 Task: Add a dependency to the task Upgrade and migrate company contract review to a cloud-based solution , the existing task  Integrate website with a new email management tool in the project ConvertTech
Action: Mouse moved to (1024, 395)
Screenshot: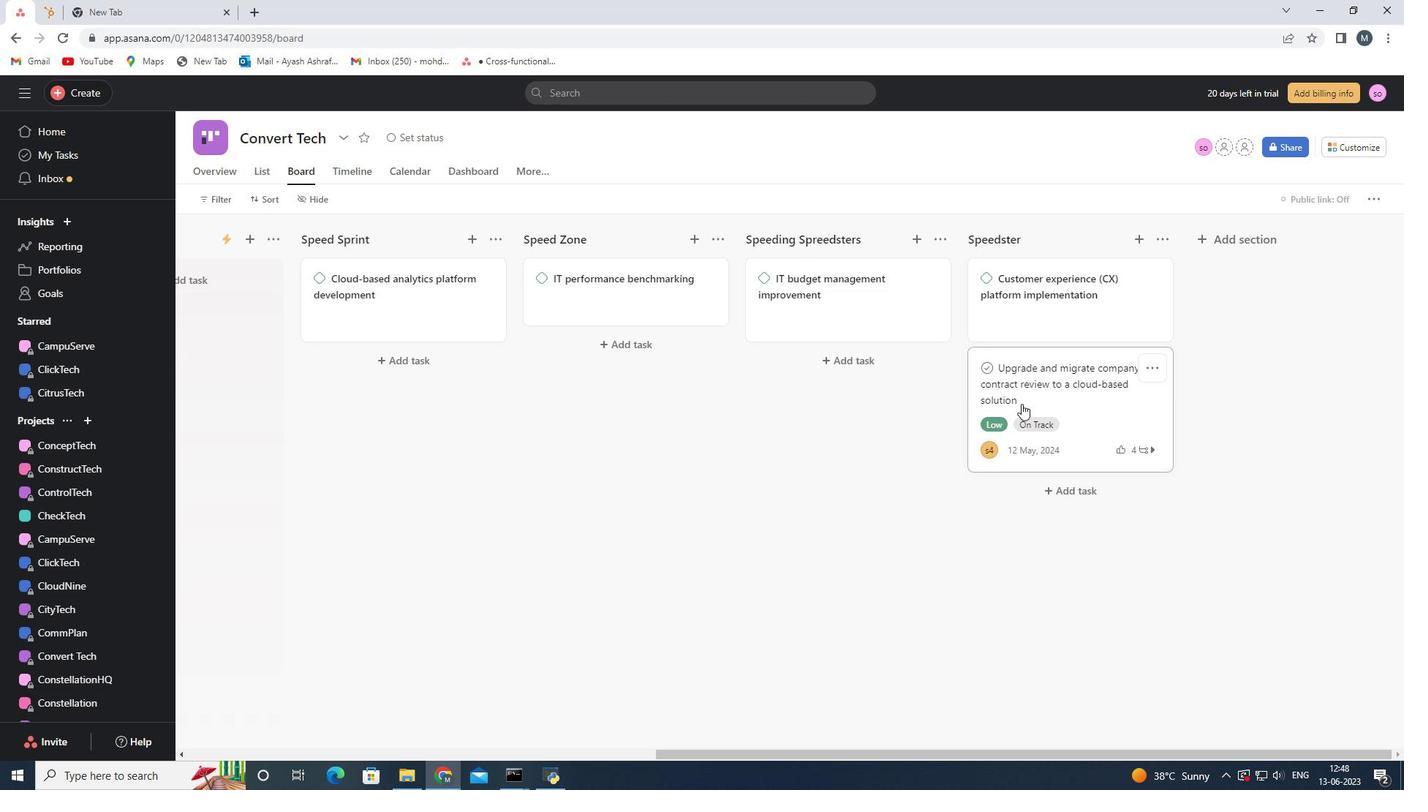 
Action: Mouse pressed left at (1024, 395)
Screenshot: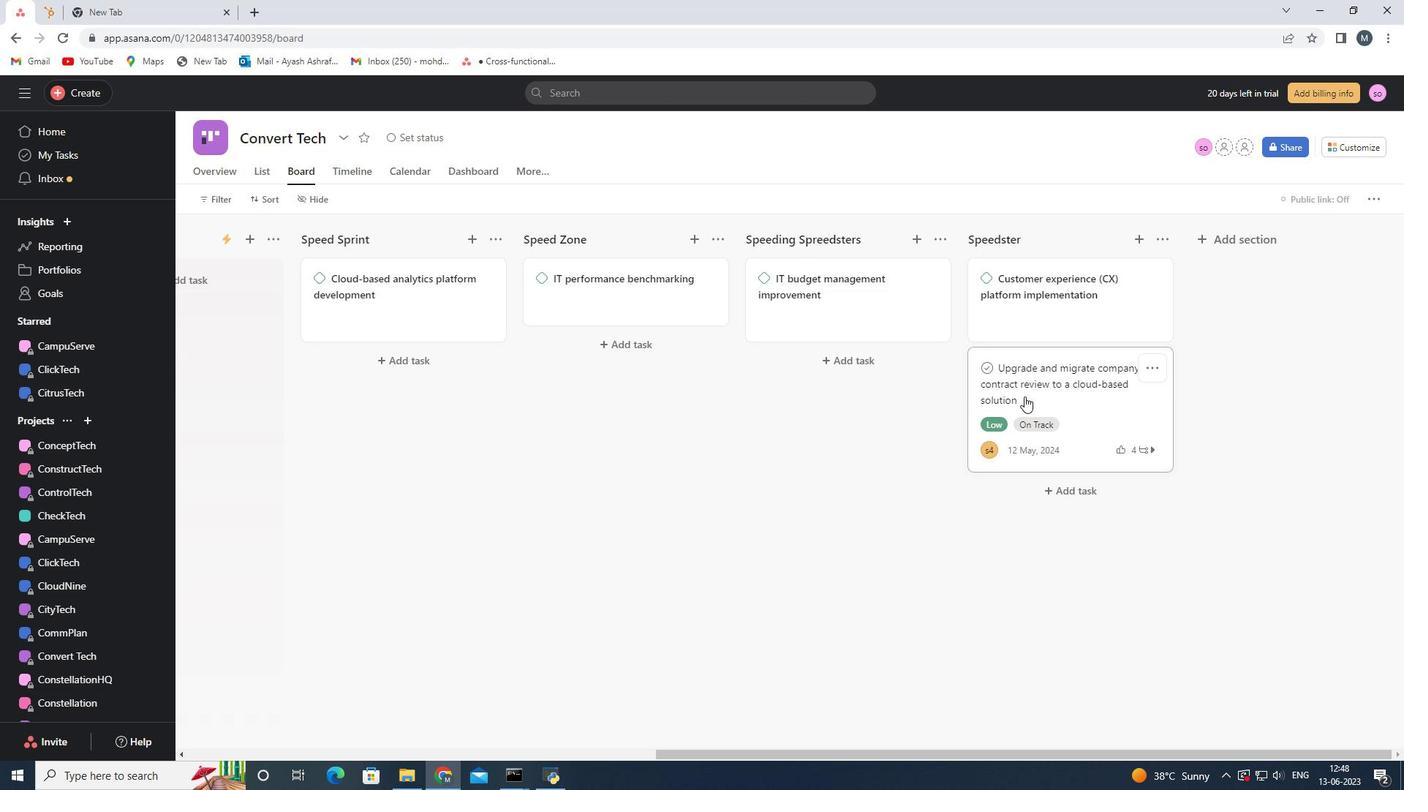 
Action: Mouse moved to (1038, 452)
Screenshot: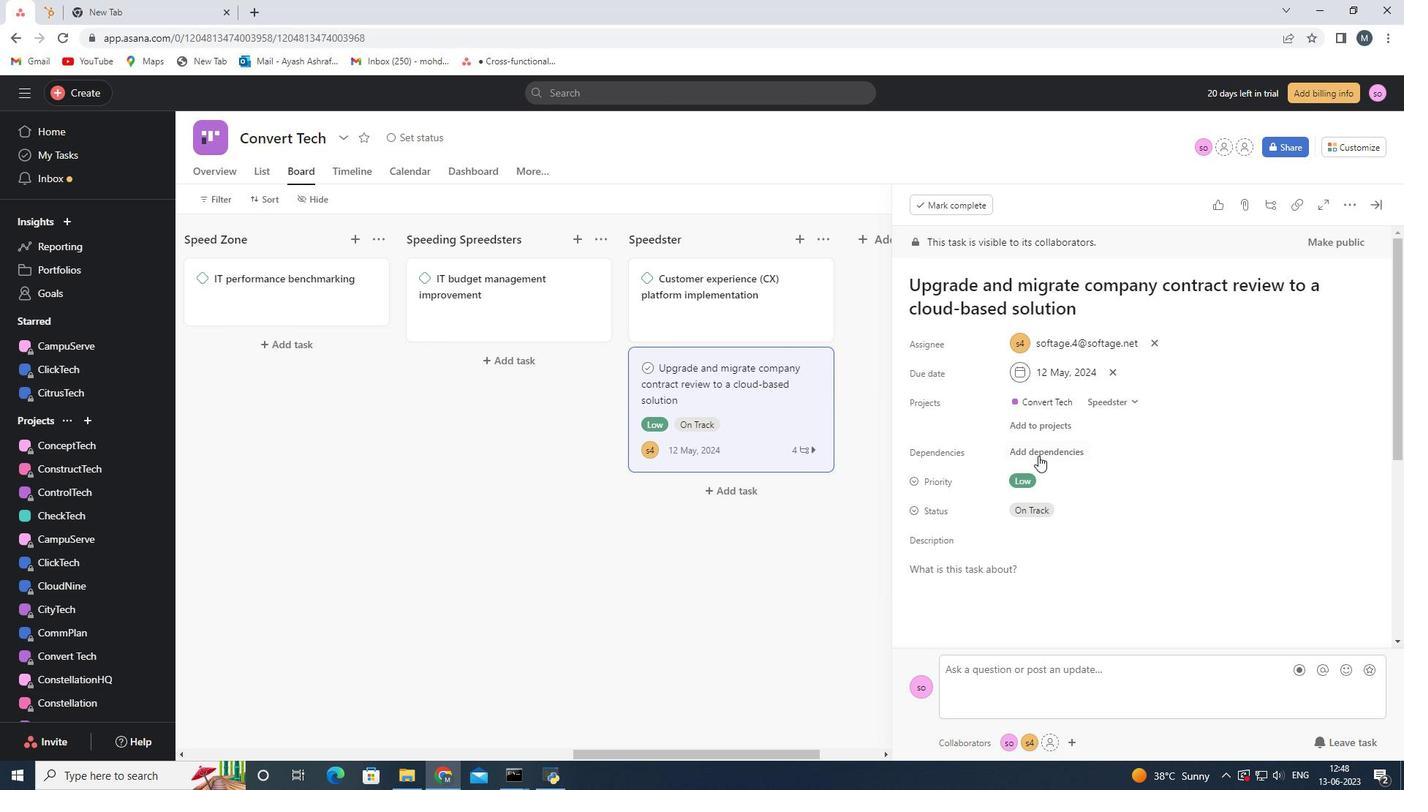 
Action: Mouse pressed left at (1038, 452)
Screenshot: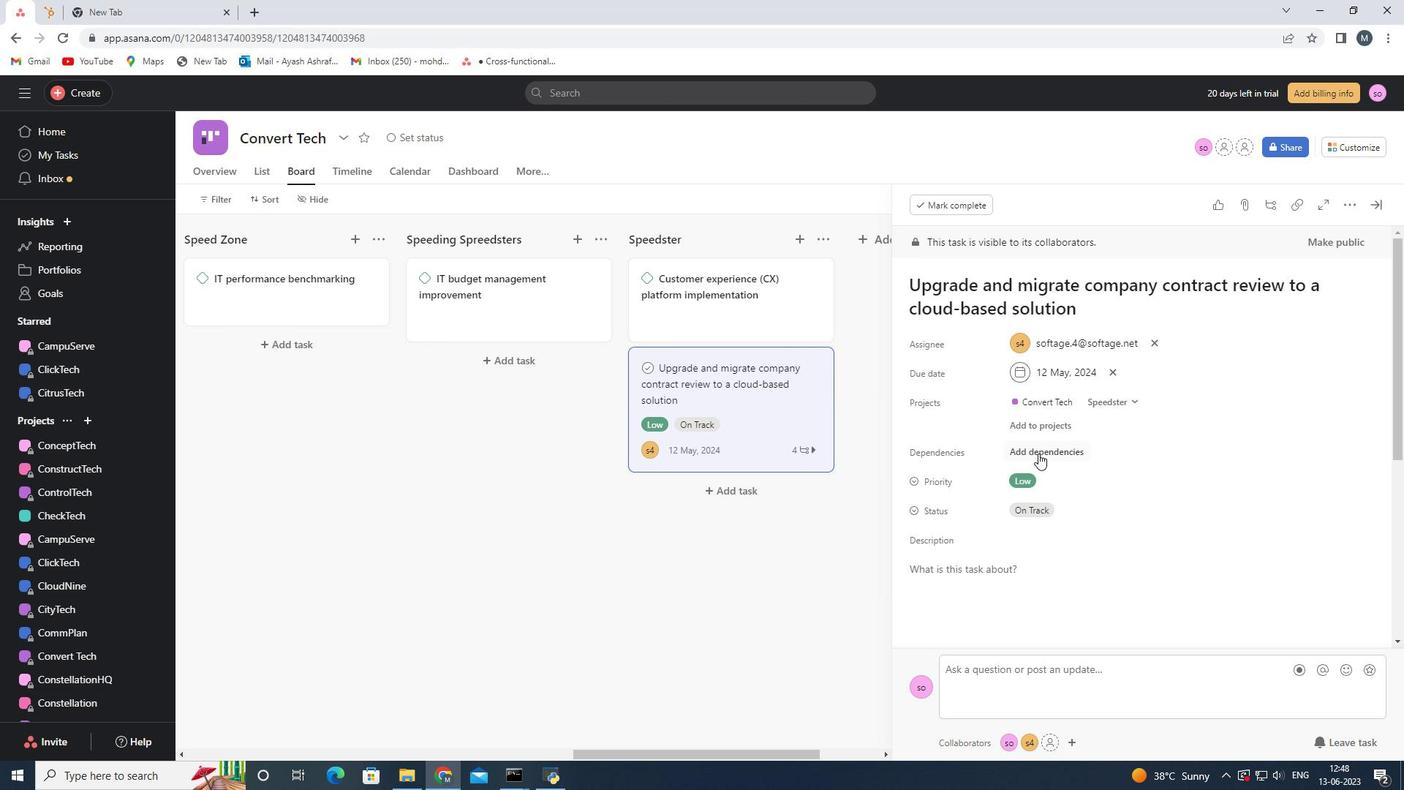 
Action: Mouse moved to (1149, 509)
Screenshot: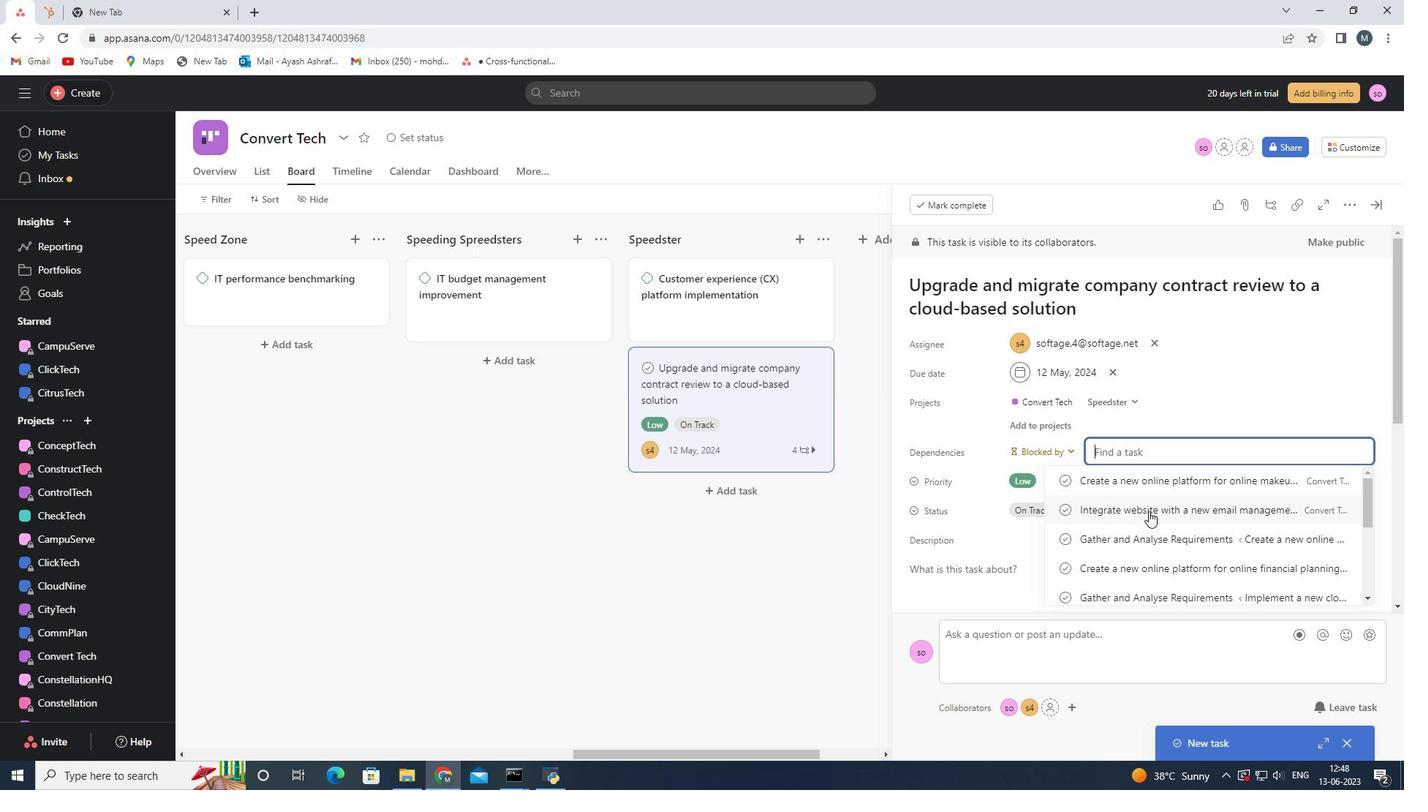 
Action: Mouse pressed left at (1149, 509)
Screenshot: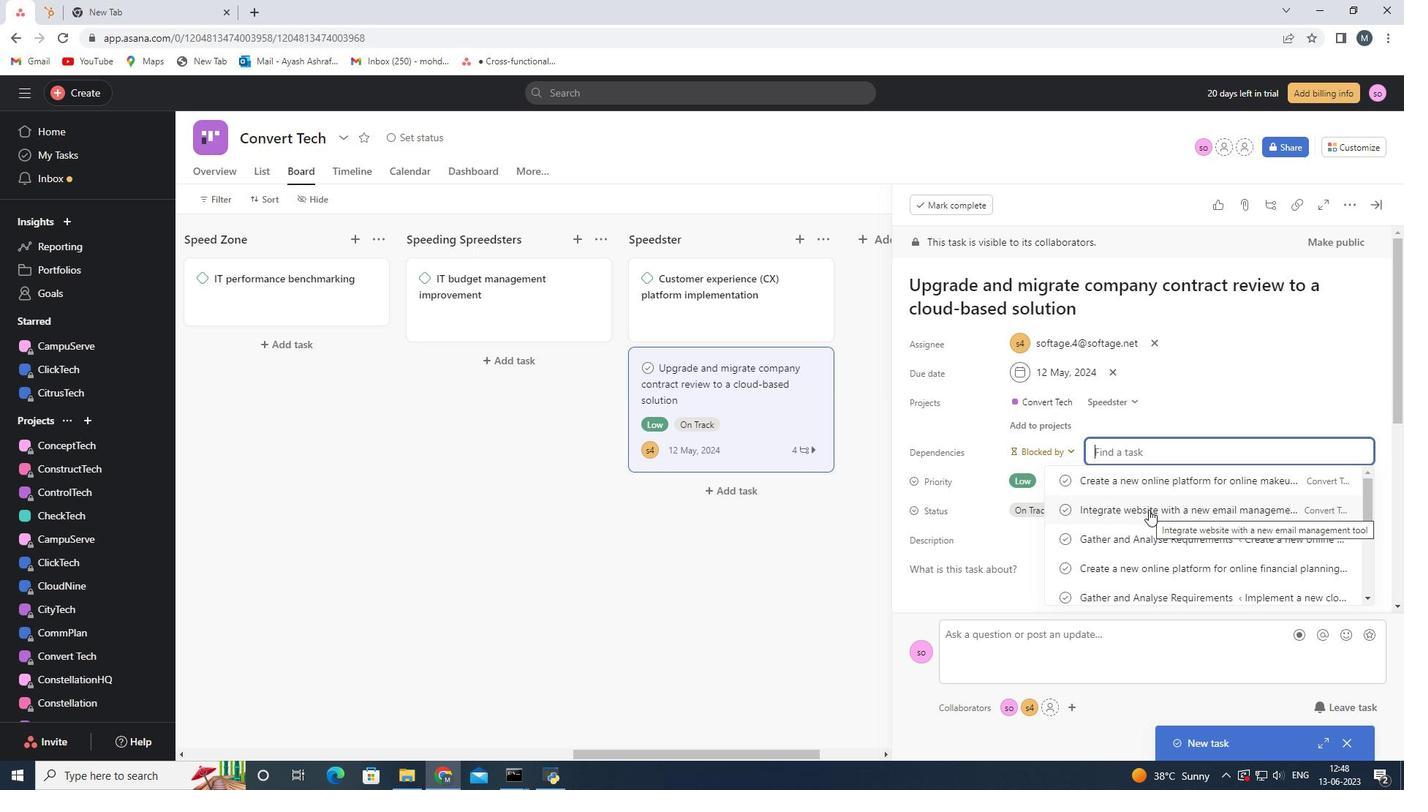
Action: Mouse moved to (1371, 205)
Screenshot: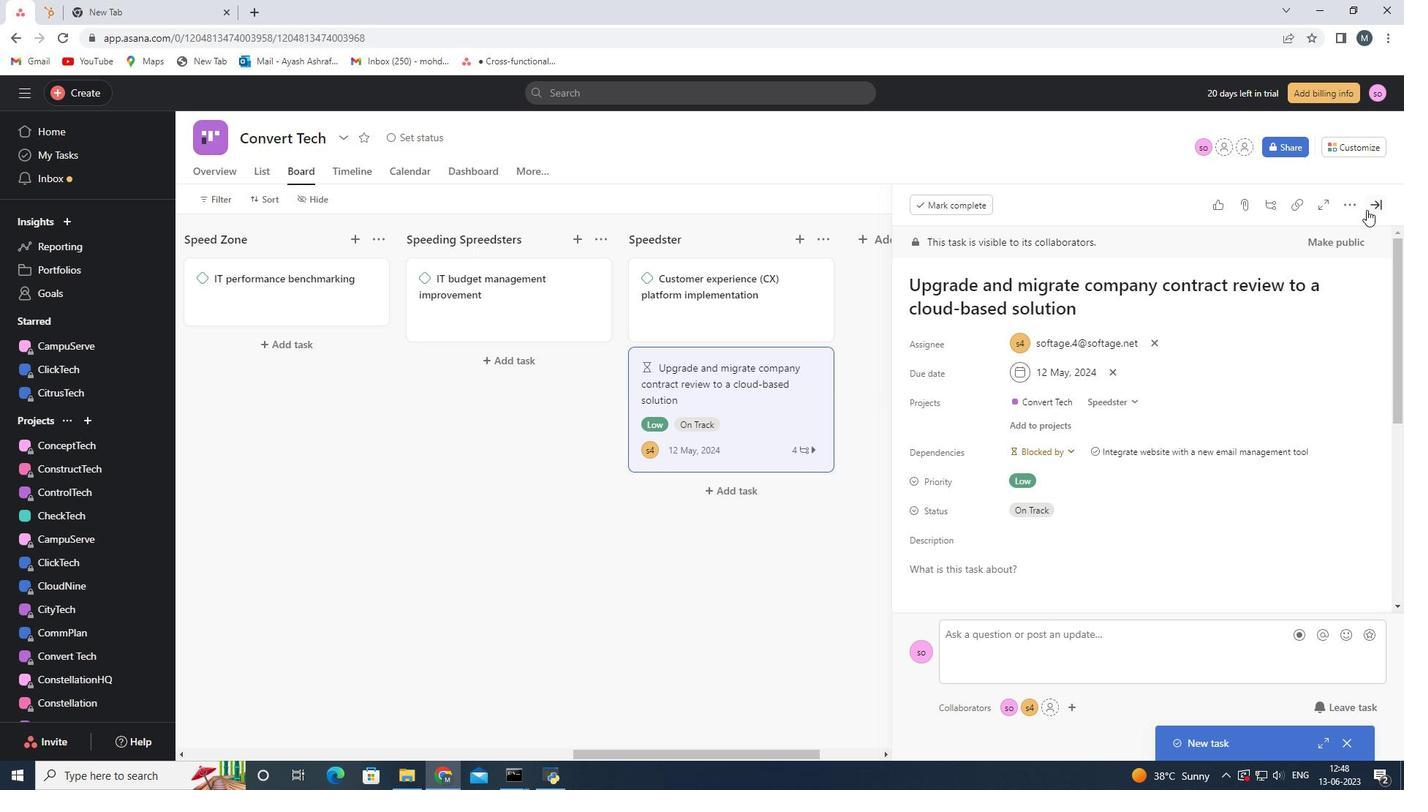 
Action: Mouse pressed left at (1371, 205)
Screenshot: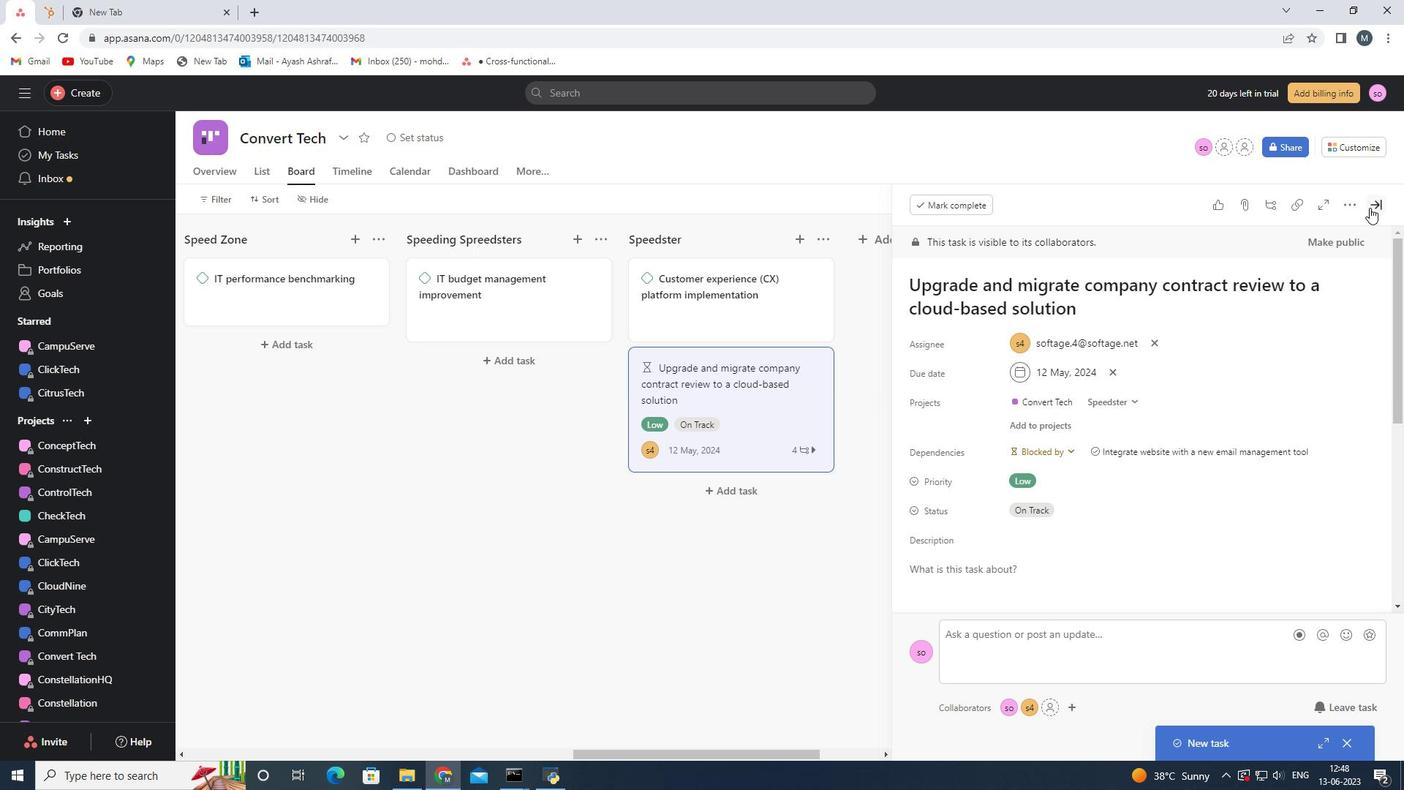 
Action: Mouse moved to (927, 384)
Screenshot: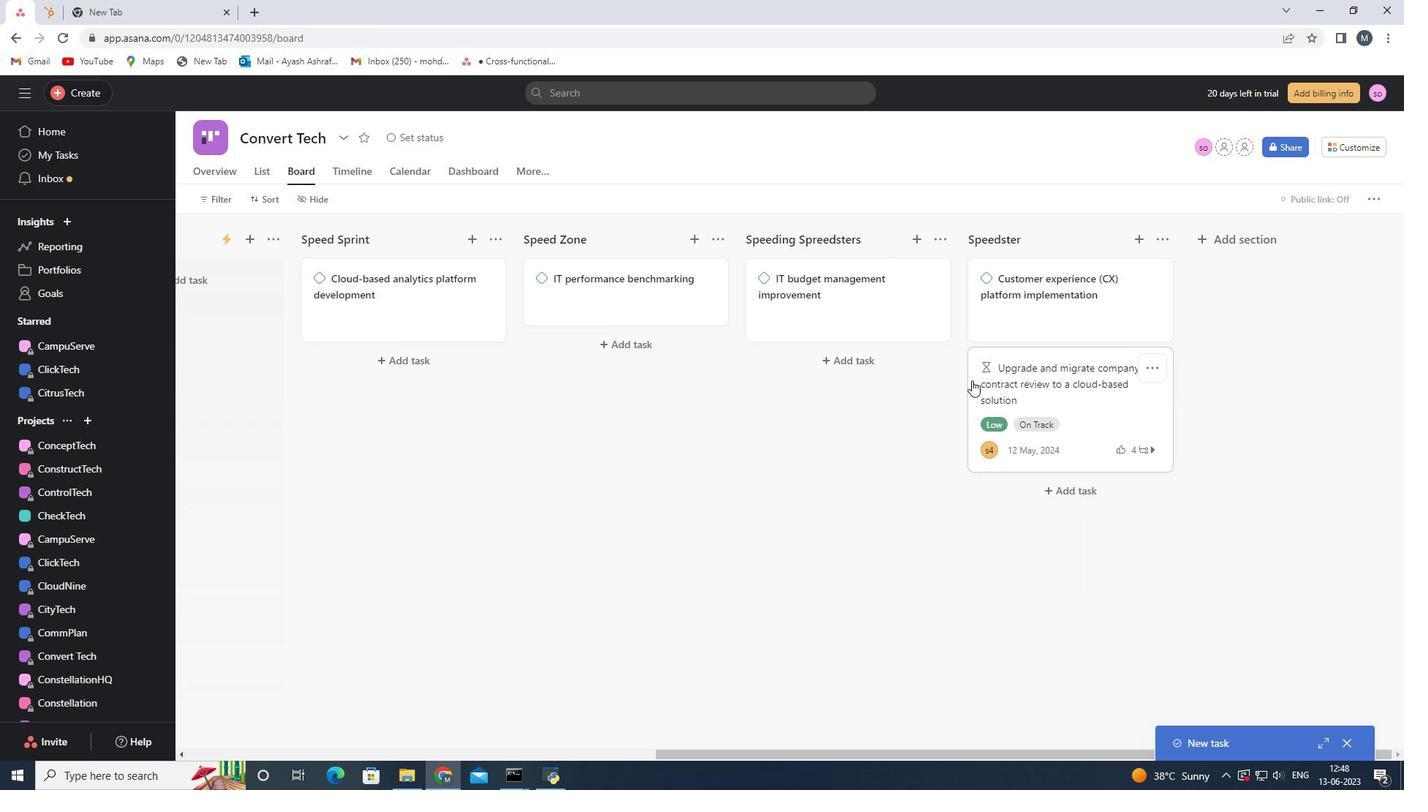 
